Task: Search for emails related to 'softage' in Microsoft Outlook and explore advanced search options.
Action: Mouse moved to (375, 10)
Screenshot: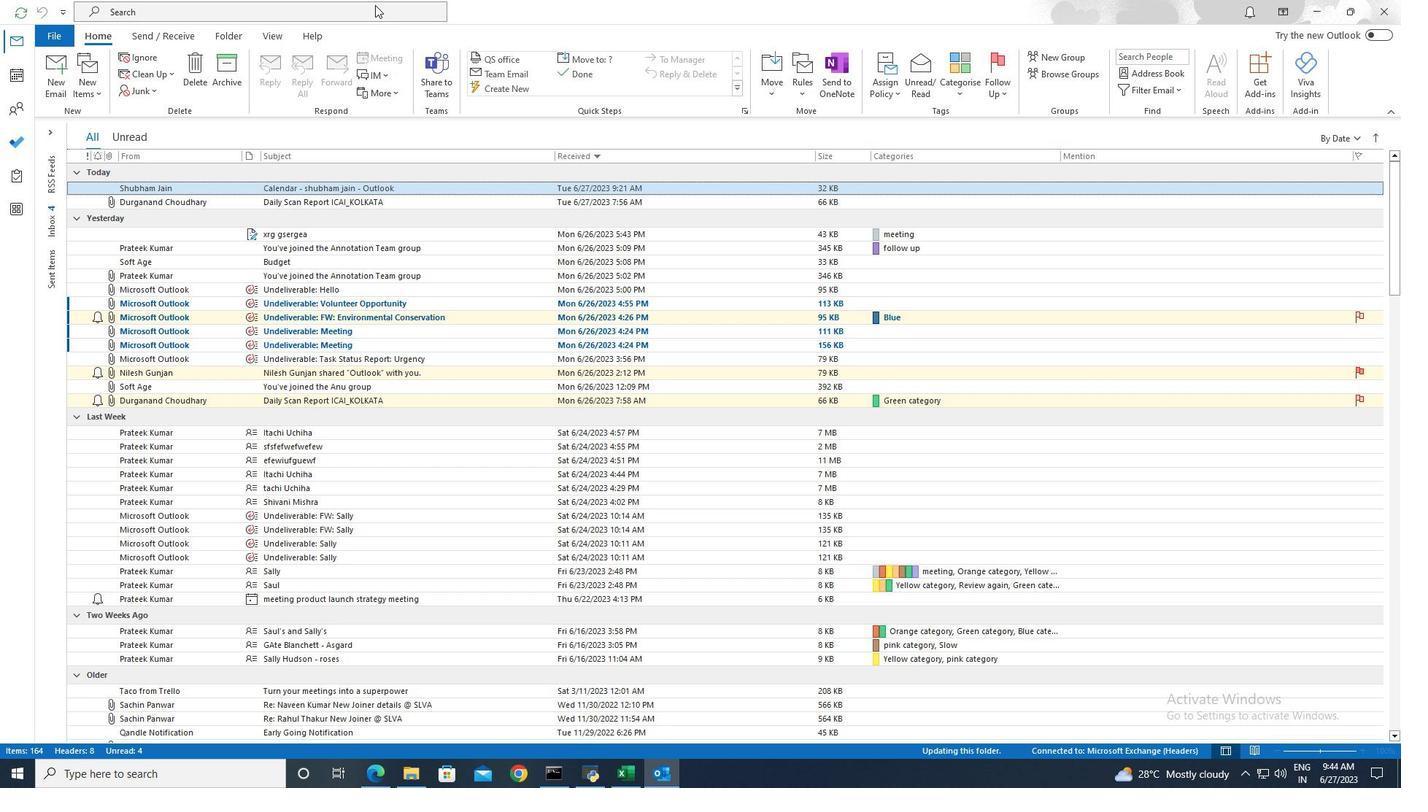 
Action: Mouse pressed left at (375, 10)
Screenshot: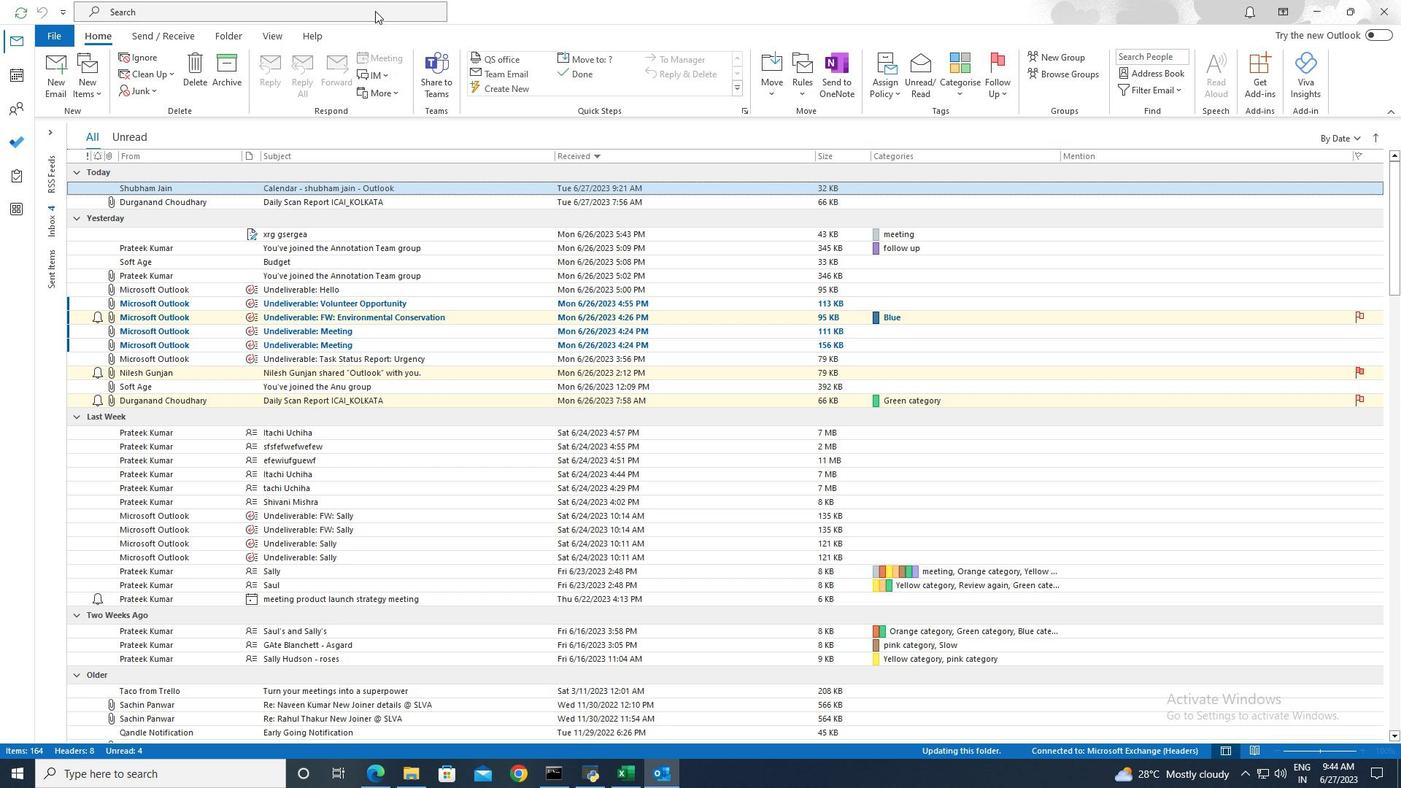 
Action: Mouse moved to (506, 8)
Screenshot: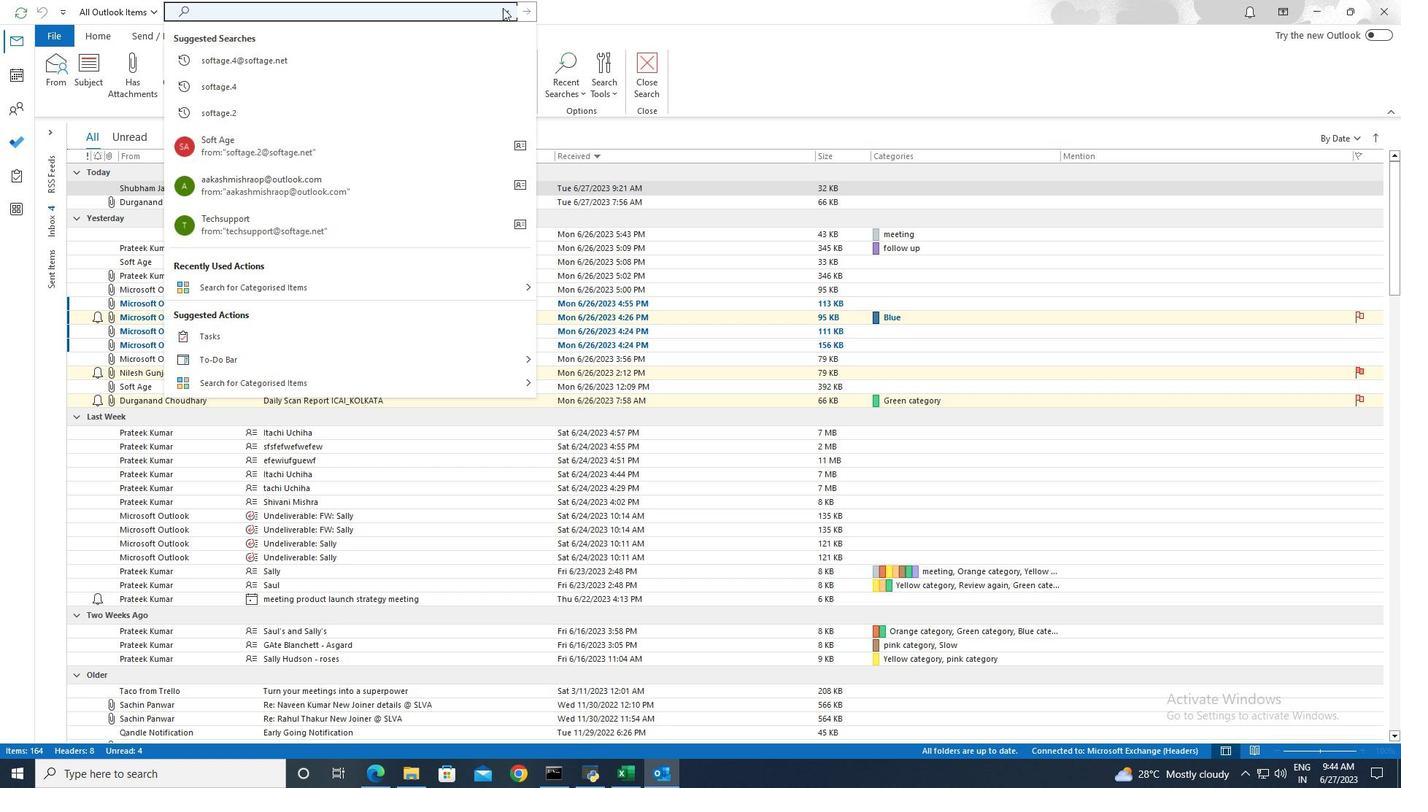 
Action: Mouse pressed left at (506, 8)
Screenshot: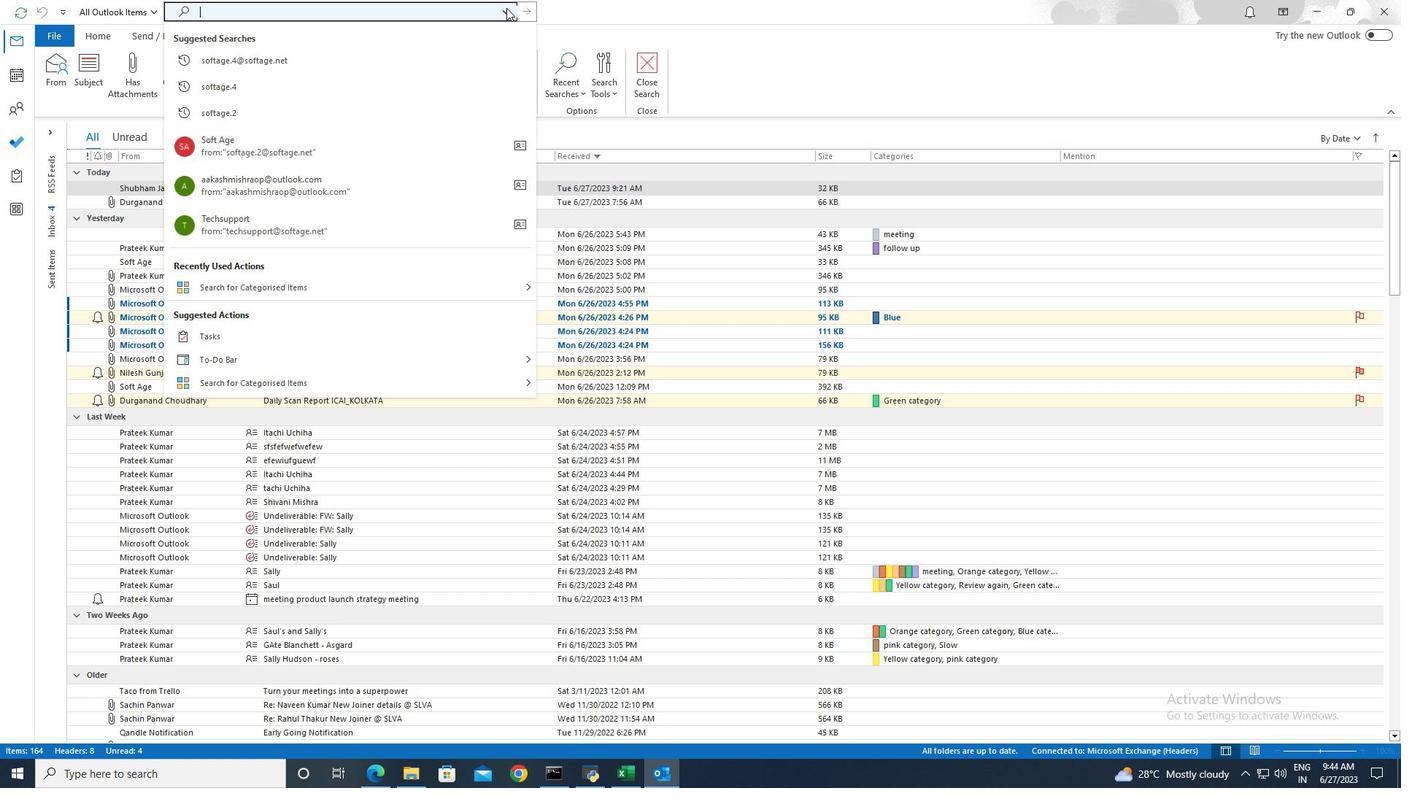 
Action: Mouse moved to (271, 309)
Screenshot: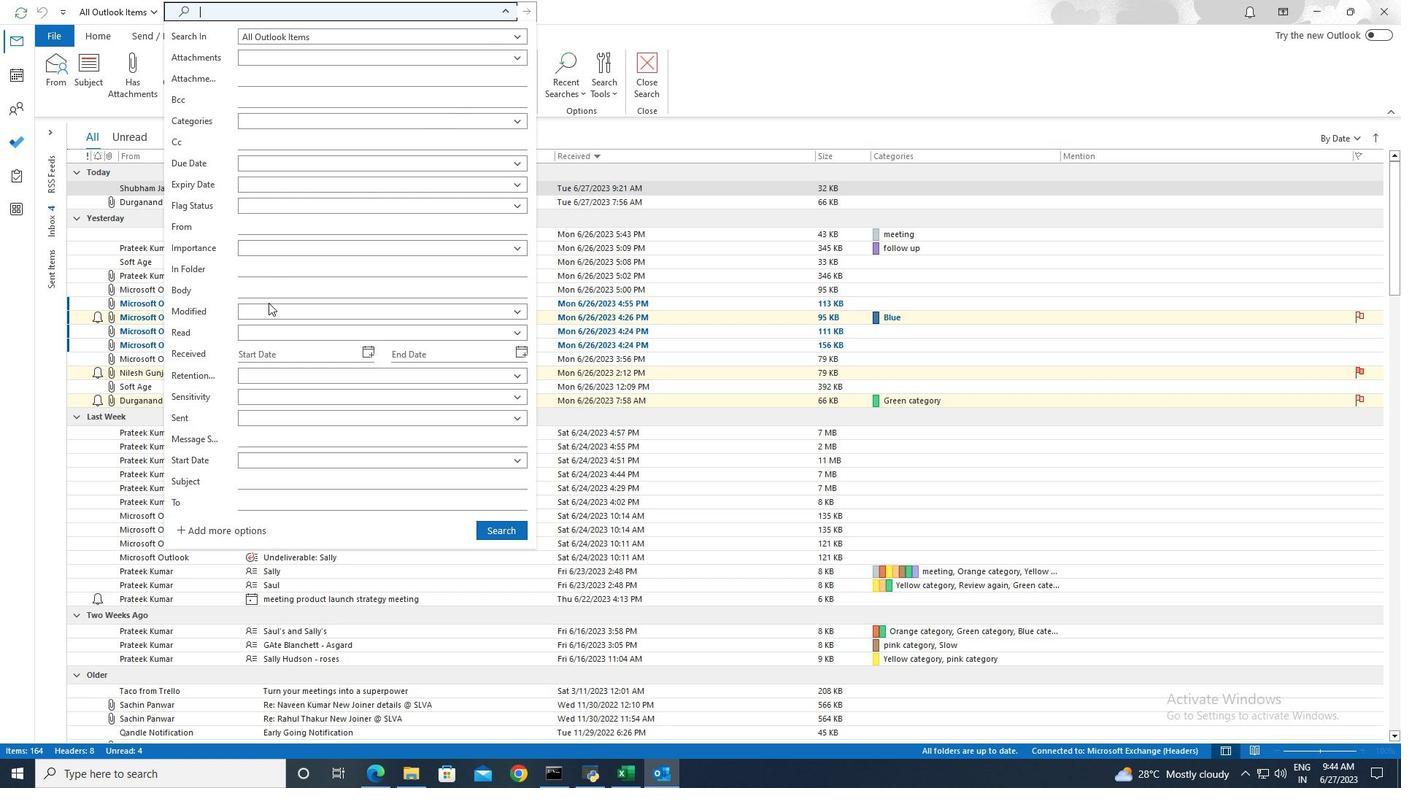 
Action: Mouse pressed left at (271, 309)
Screenshot: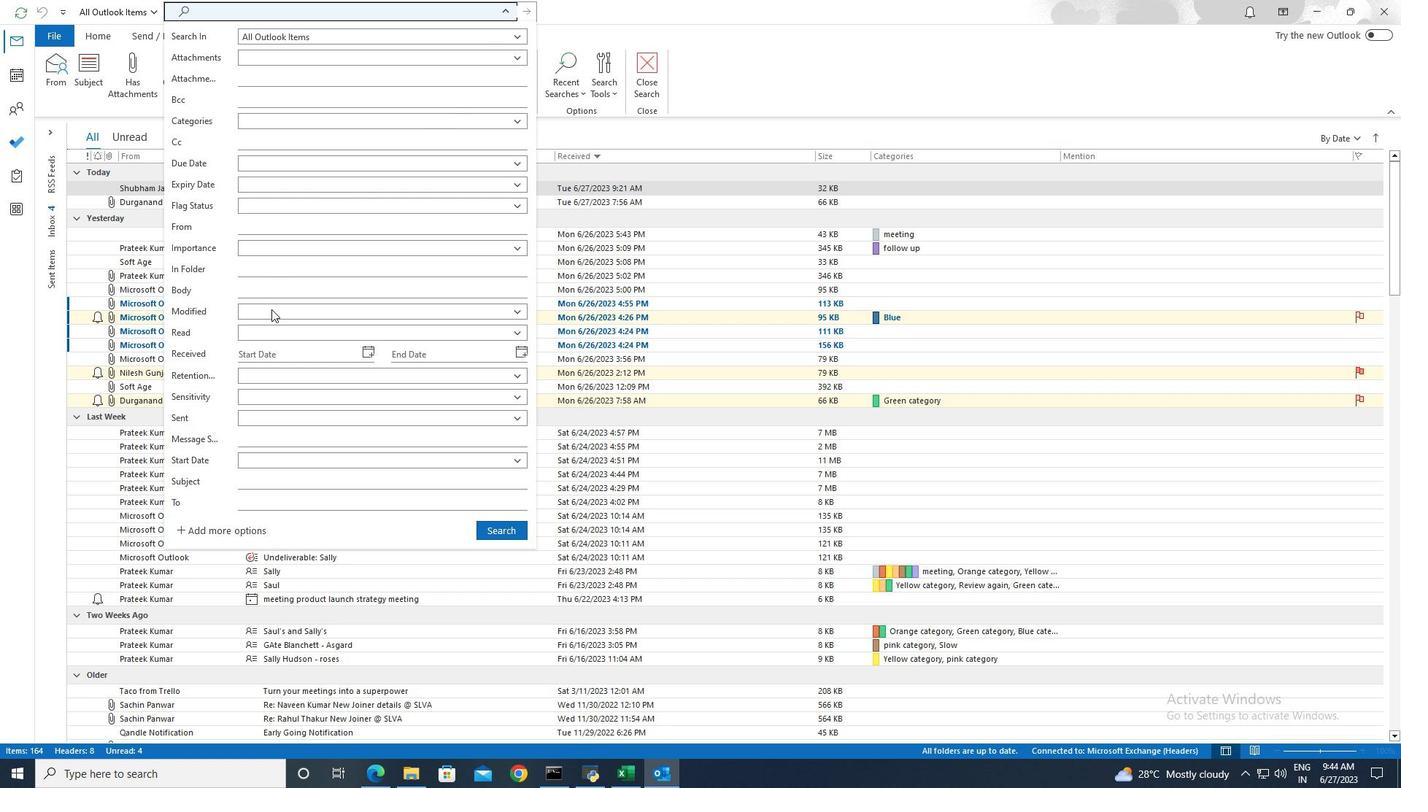 
Action: Mouse moved to (265, 353)
Screenshot: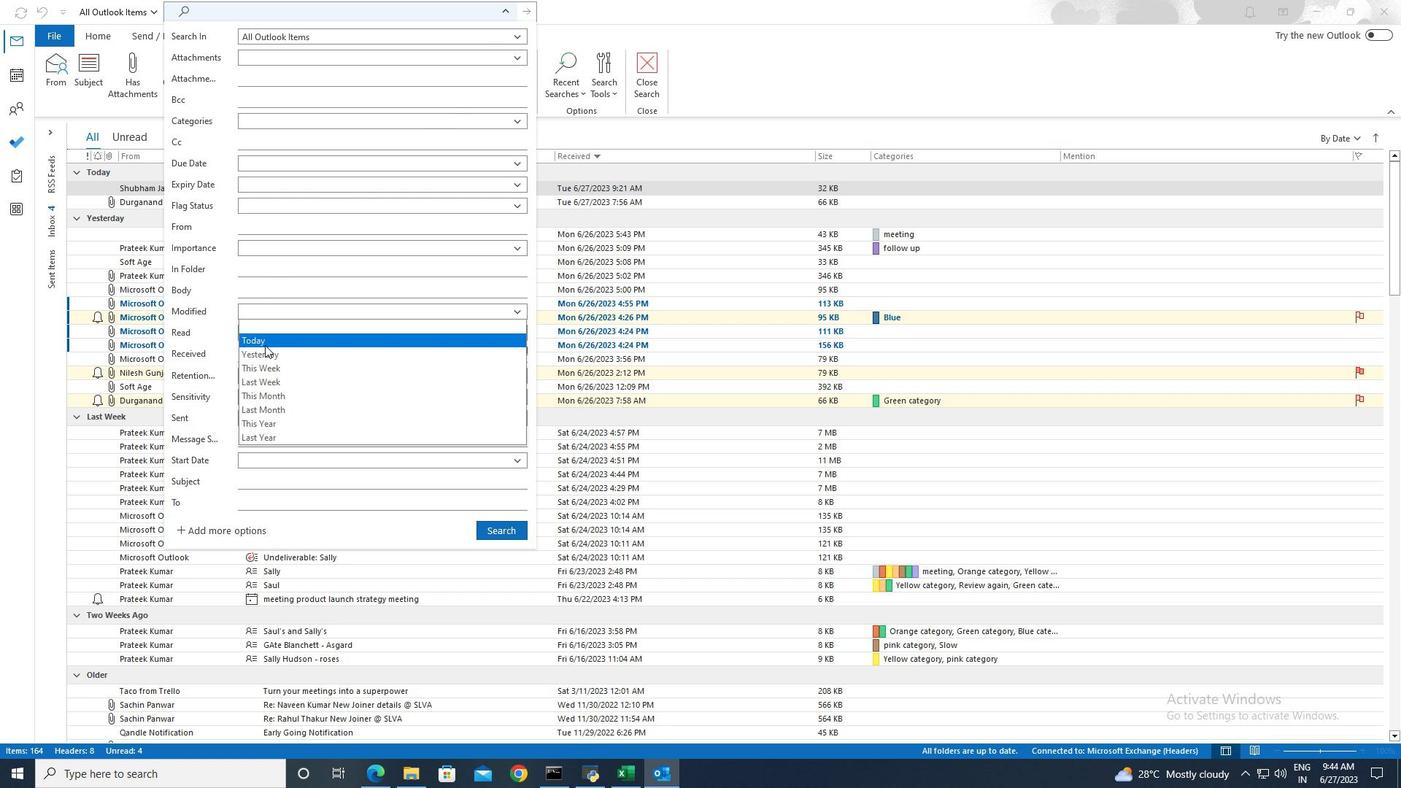 
Action: Mouse pressed left at (265, 353)
Screenshot: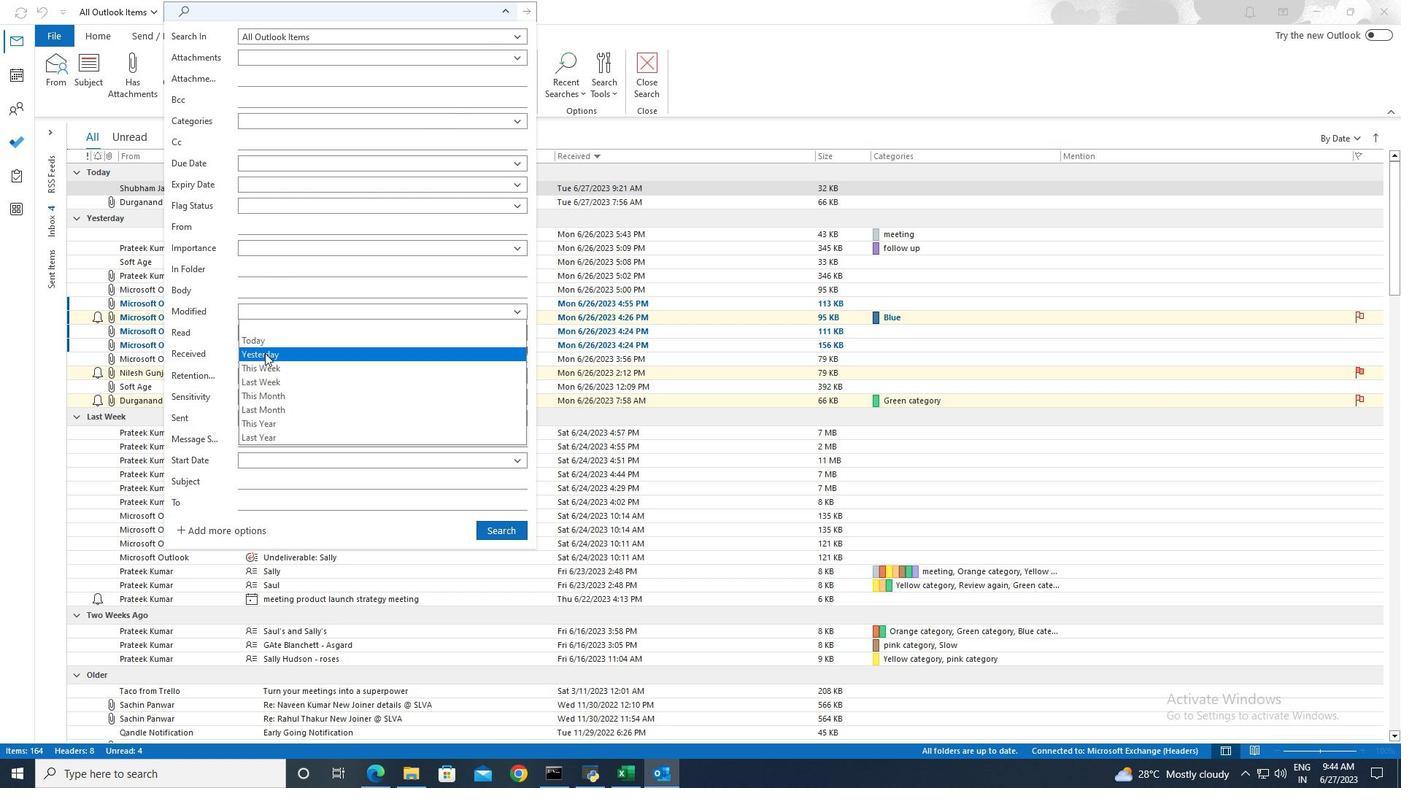 
Action: Mouse moved to (510, 529)
Screenshot: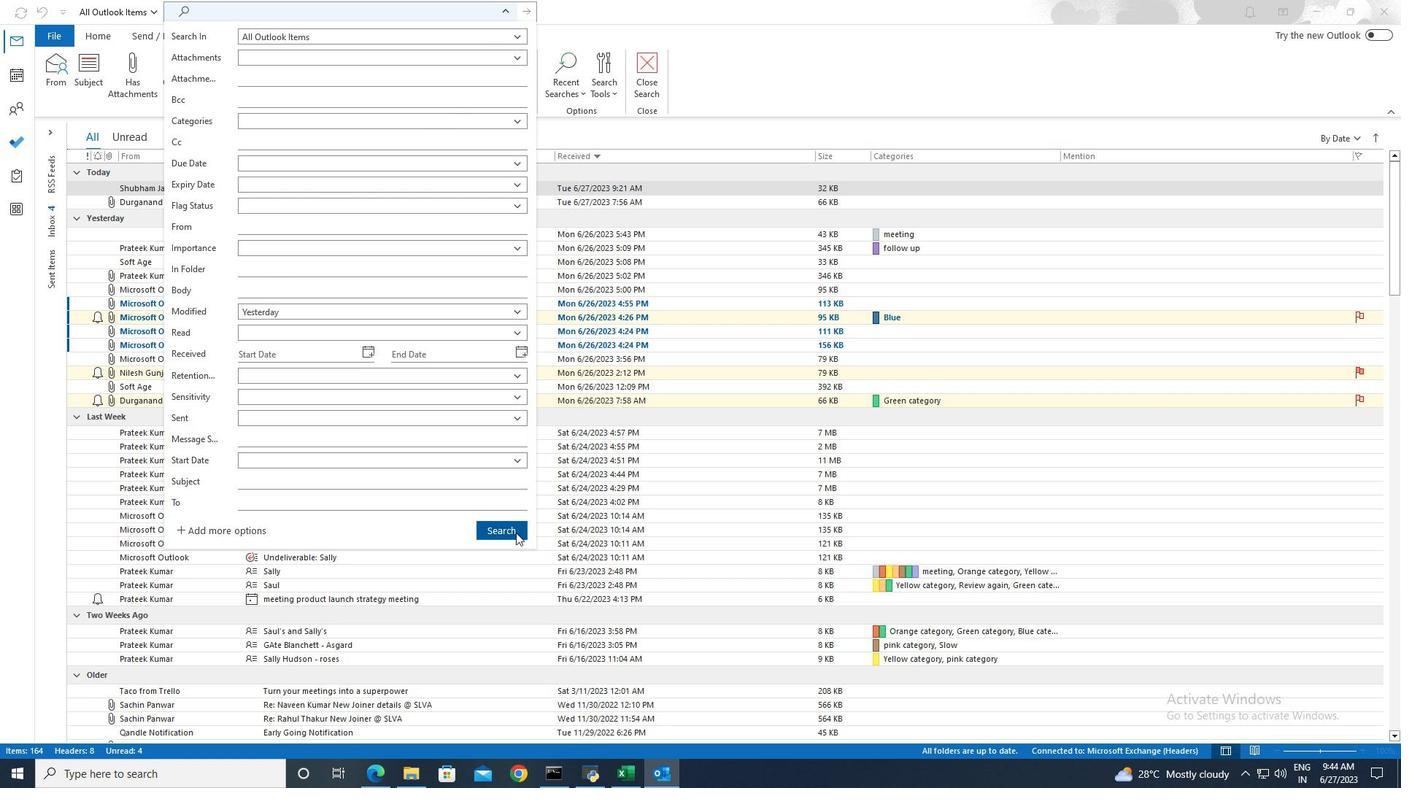
Action: Mouse pressed left at (510, 529)
Screenshot: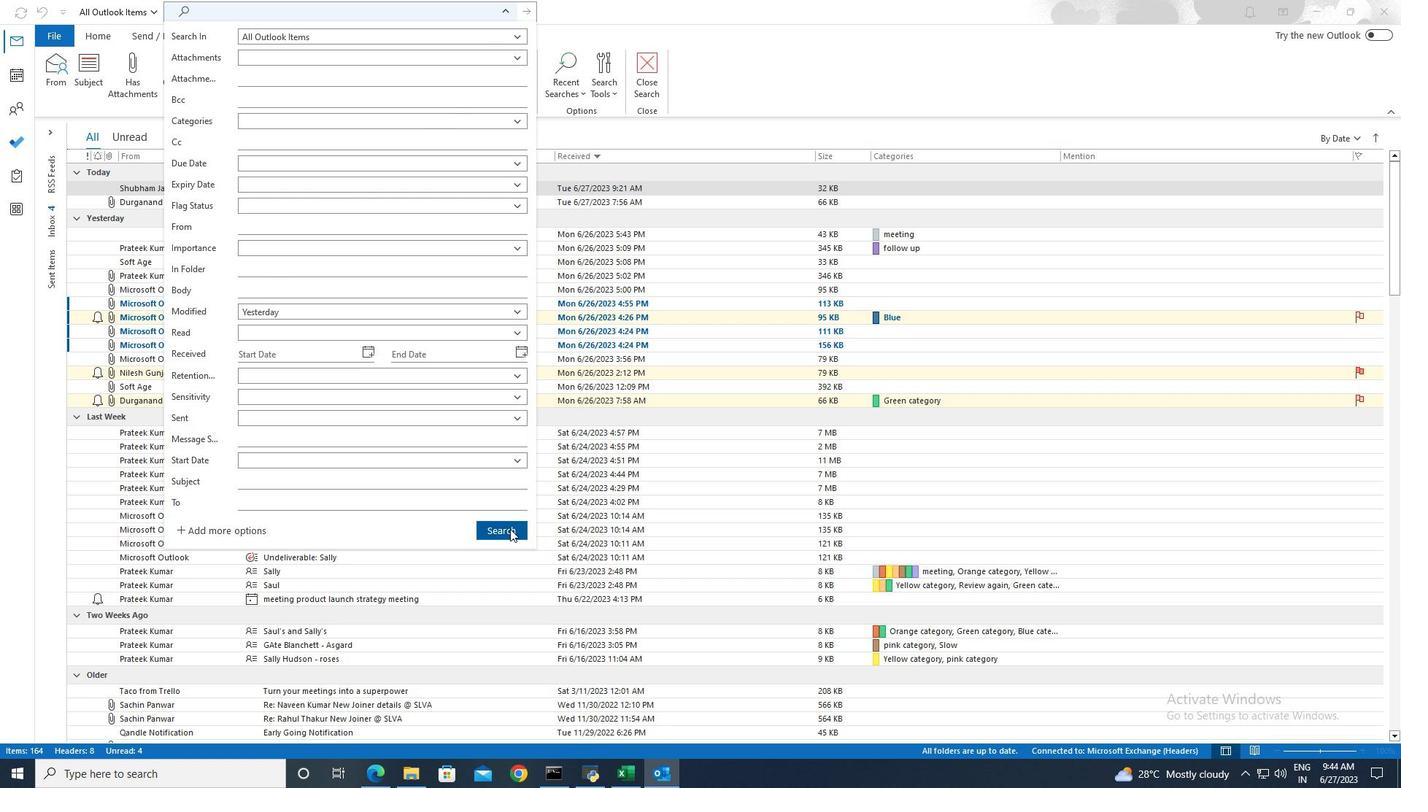 
